 Task: Set the Low-priority code rate for DVB-T reception parameters to 3/4.
Action: Mouse moved to (125, 14)
Screenshot: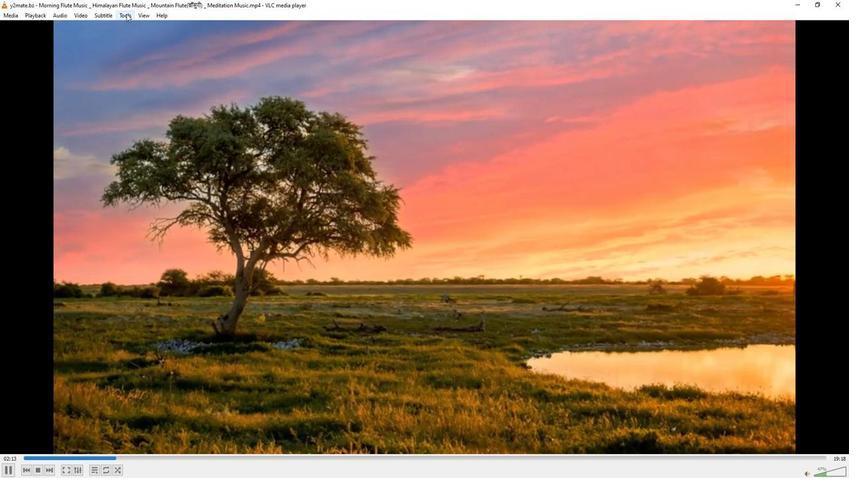 
Action: Mouse pressed left at (125, 14)
Screenshot: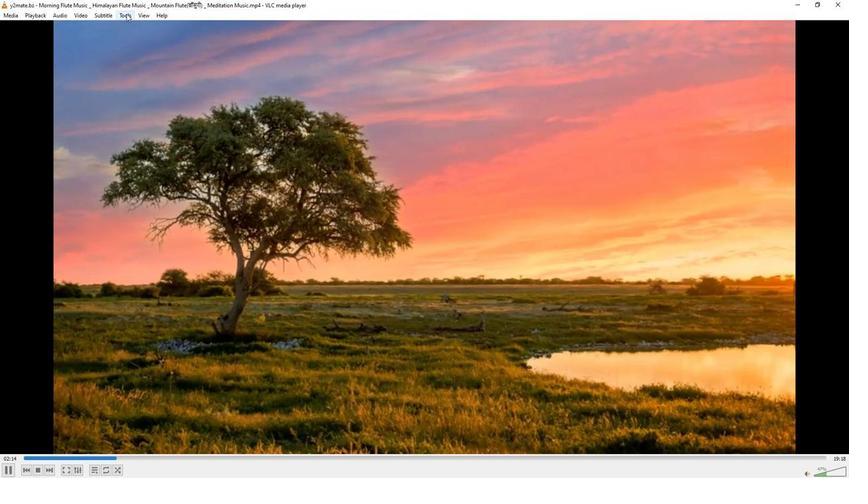 
Action: Mouse moved to (144, 118)
Screenshot: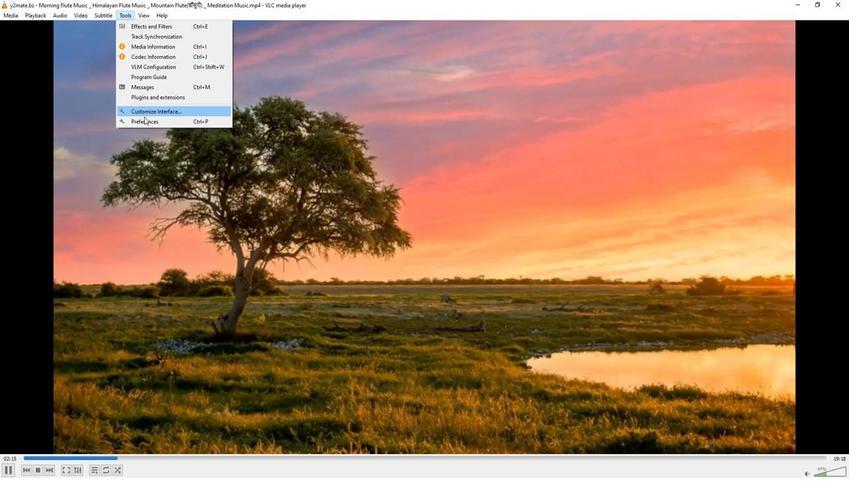 
Action: Mouse pressed left at (144, 118)
Screenshot: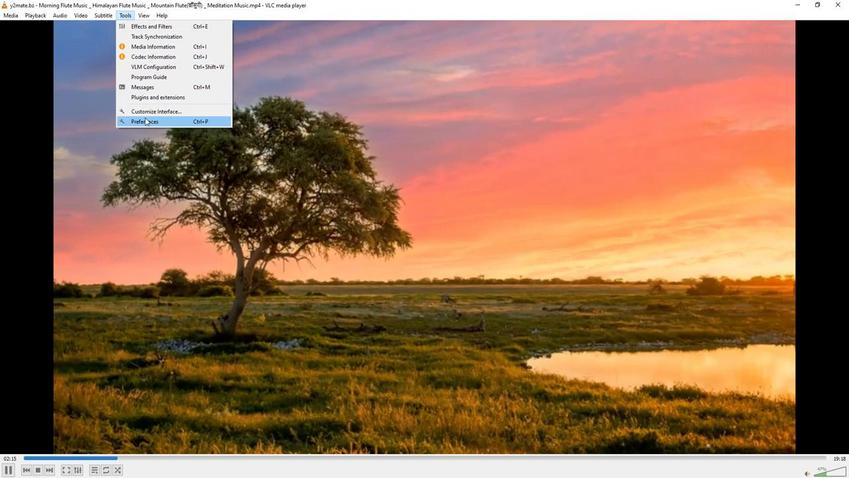 
Action: Mouse moved to (283, 388)
Screenshot: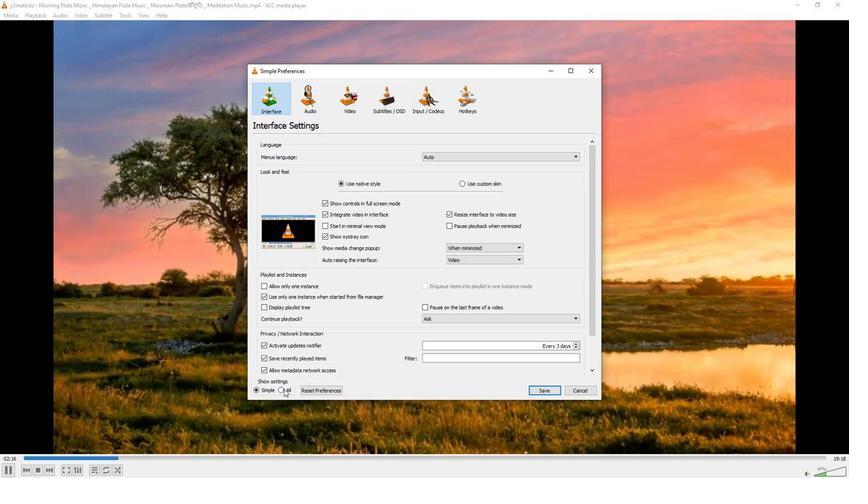 
Action: Mouse pressed left at (283, 388)
Screenshot: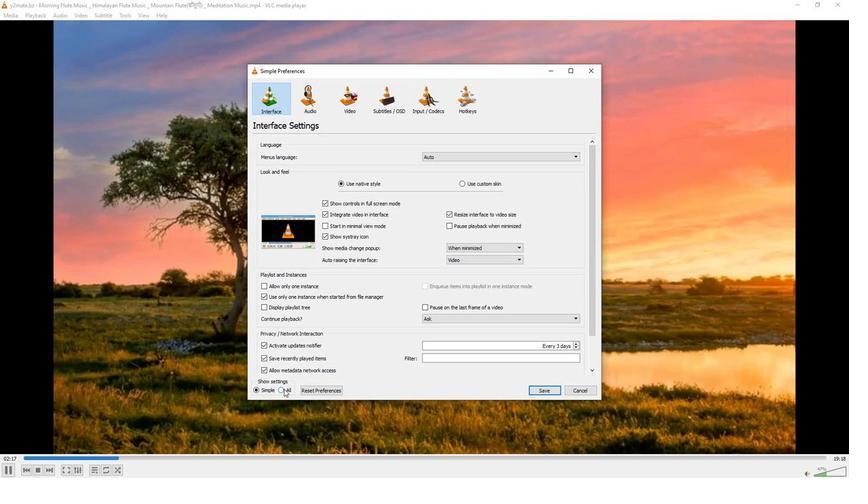 
Action: Mouse moved to (268, 240)
Screenshot: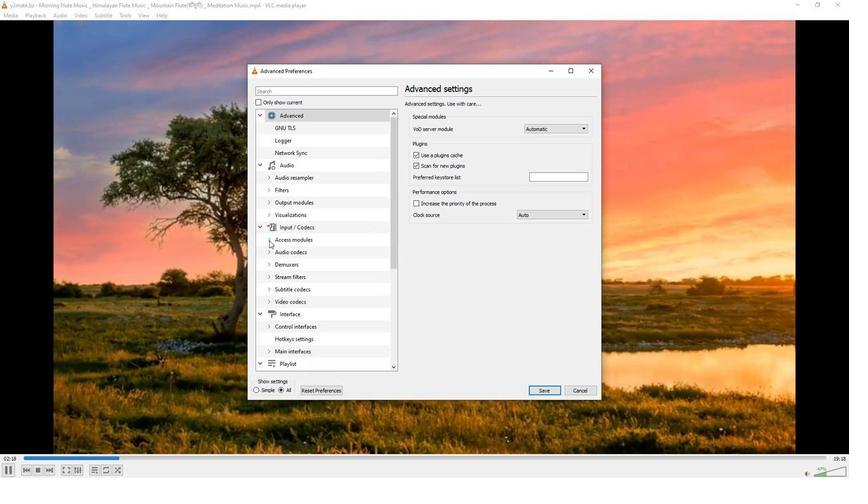 
Action: Mouse pressed left at (268, 240)
Screenshot: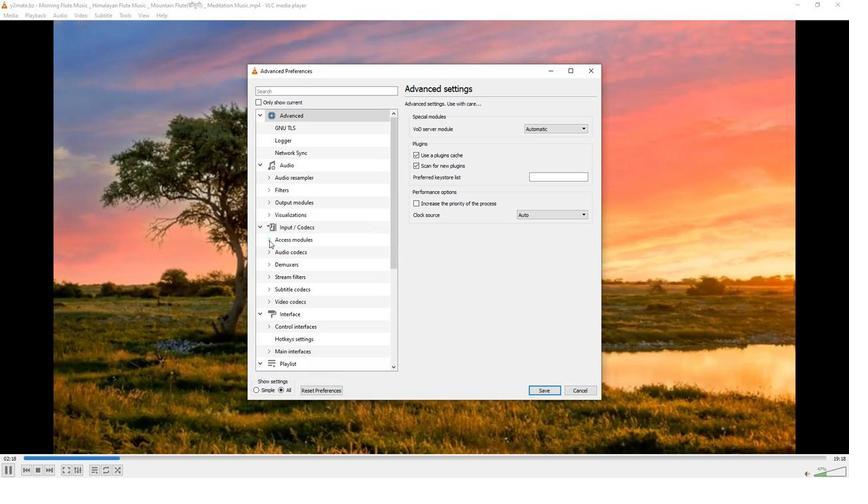
Action: Mouse moved to (285, 313)
Screenshot: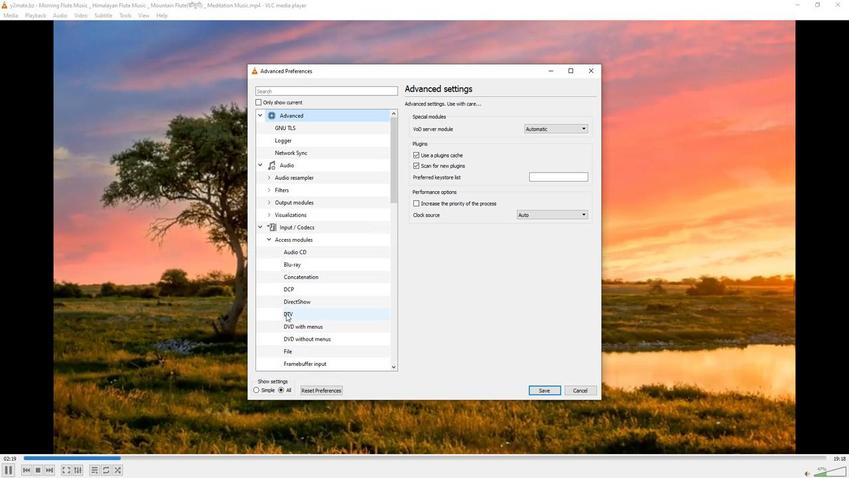 
Action: Mouse pressed left at (285, 313)
Screenshot: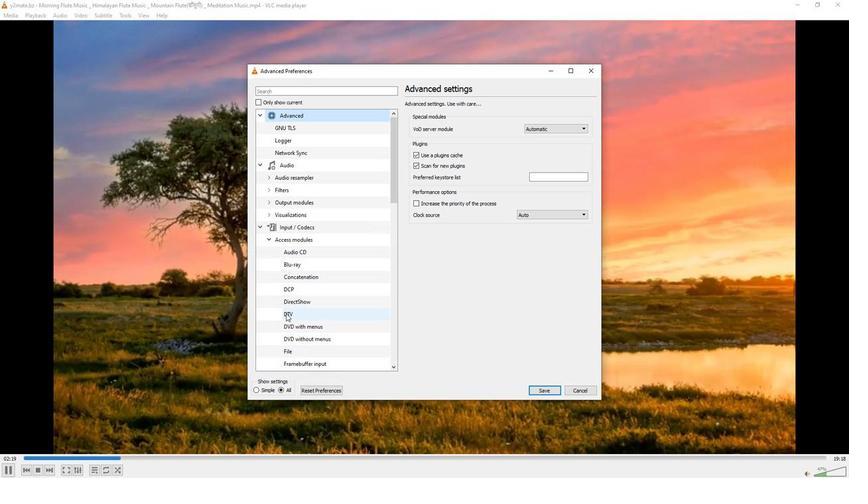 
Action: Mouse moved to (565, 239)
Screenshot: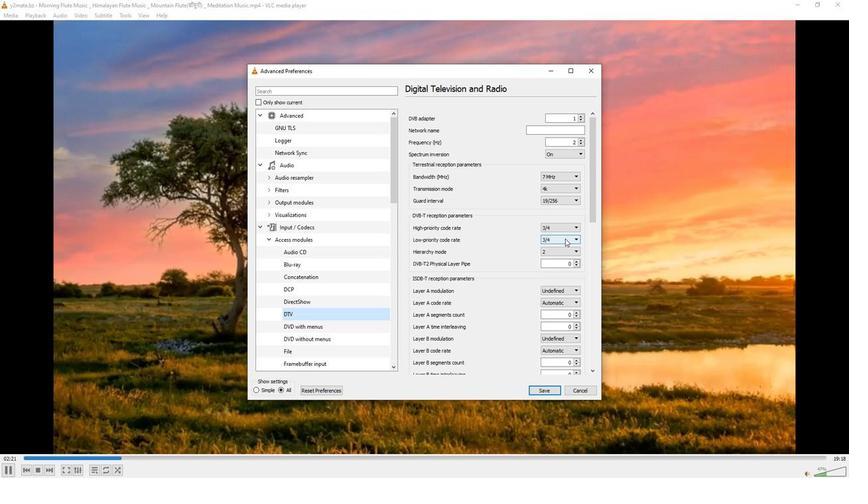 
Action: Mouse pressed left at (565, 239)
Screenshot: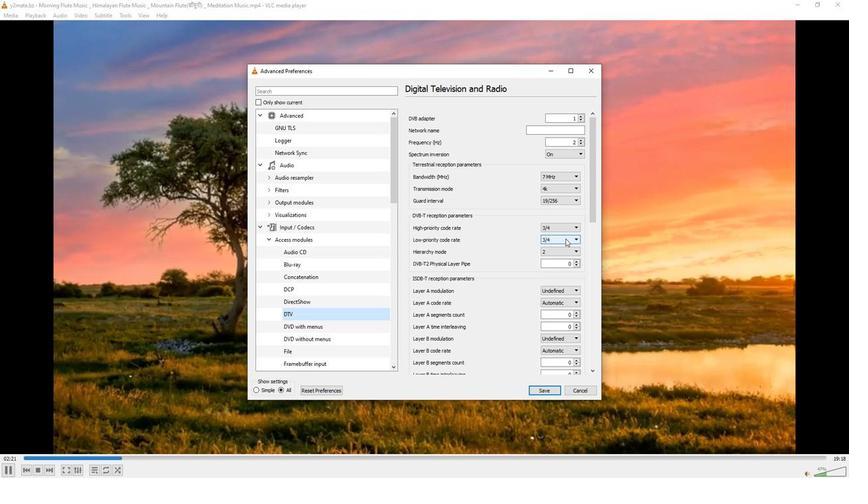 
Action: Mouse moved to (551, 275)
Screenshot: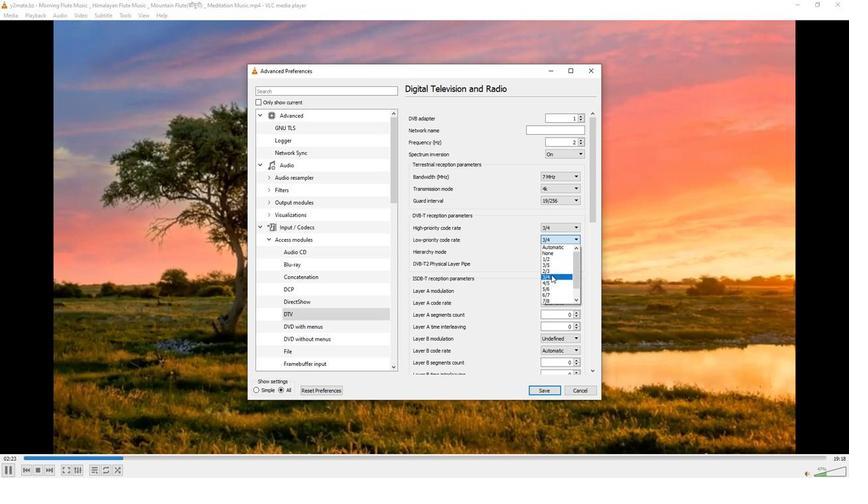 
Action: Mouse pressed left at (551, 275)
Screenshot: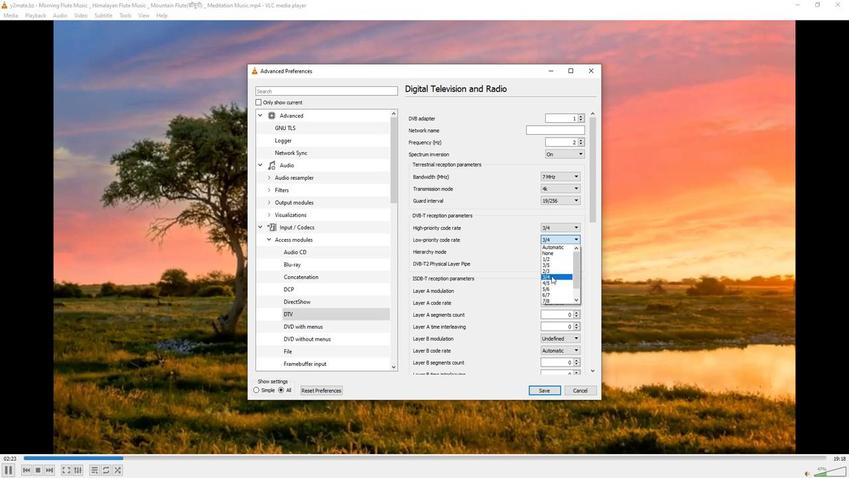 
Action: Mouse moved to (510, 260)
Screenshot: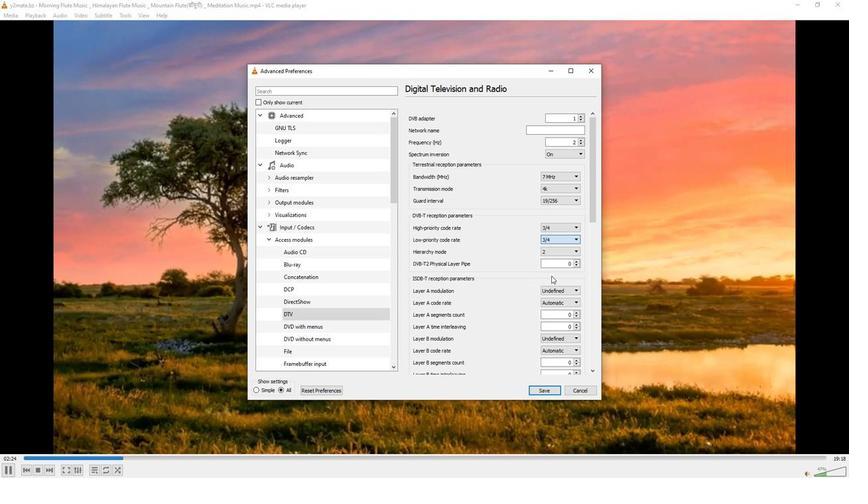 
